 Task: Add Attachment from "Attach a link" to Card Card0000000096 in Board Board0000000024 in Workspace WS0000000008 in Trello. Add Cover Red to Card Card0000000096 in Board Board0000000024 in Workspace WS0000000008 in Trello. Add "Join Card" Button Button0000000096  to Card Card0000000096 in Board Board0000000024 in Workspace WS0000000008 in Trello. Add Description DS0000000096 to Card Card0000000096 in Board Board0000000024 in Workspace WS0000000008 in Trello. Add Comment CM0000000096 to Card Card0000000096 in Board Board0000000024 in Workspace WS0000000008 in Trello
Action: Mouse moved to (282, 424)
Screenshot: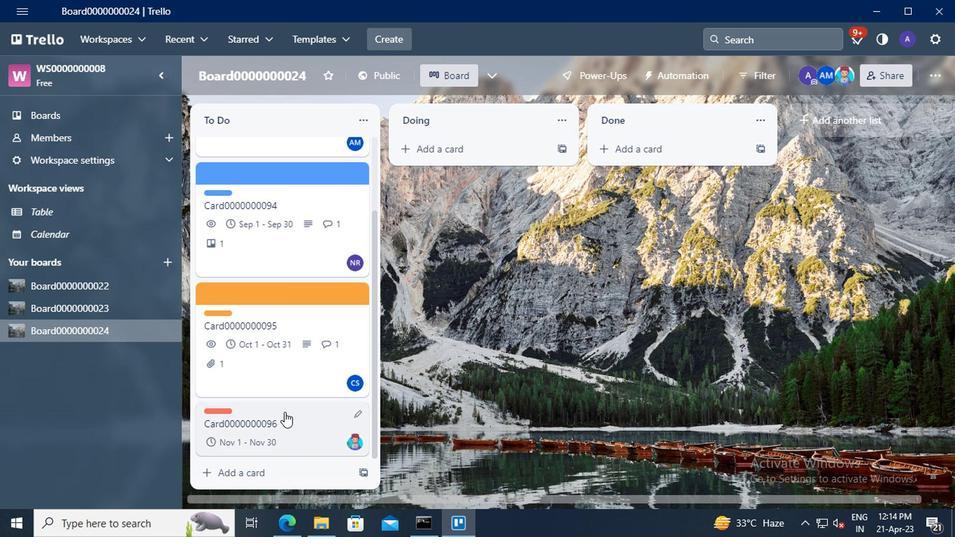 
Action: Mouse pressed left at (282, 424)
Screenshot: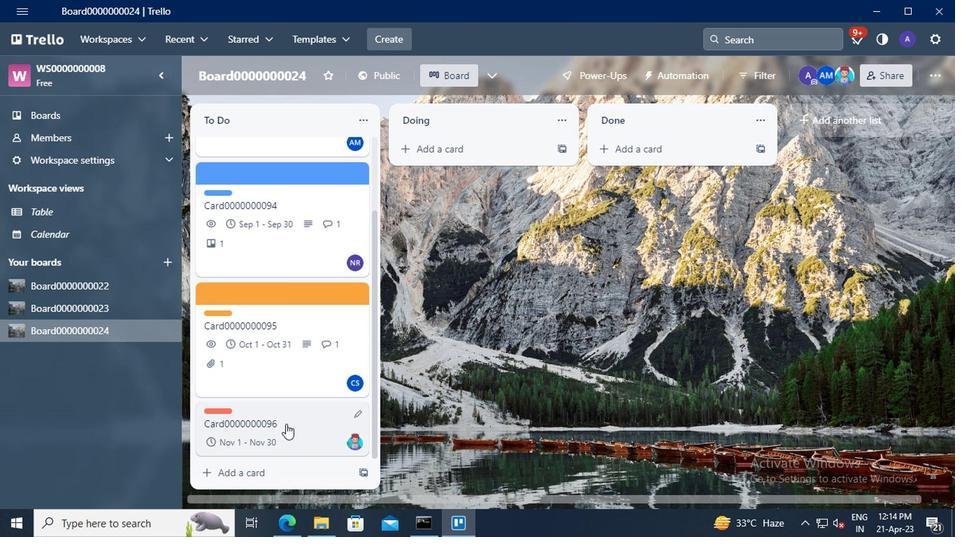 
Action: Mouse moved to (648, 297)
Screenshot: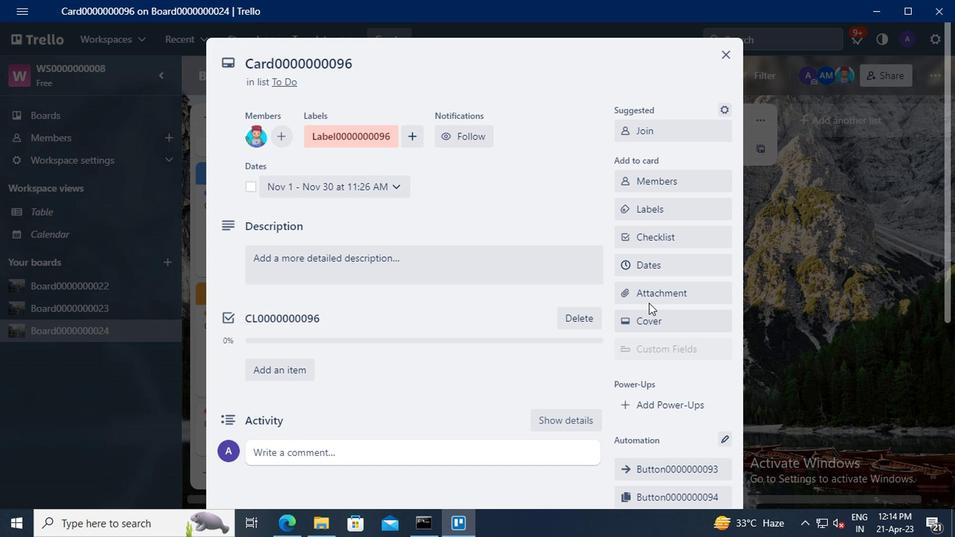 
Action: Mouse pressed left at (648, 297)
Screenshot: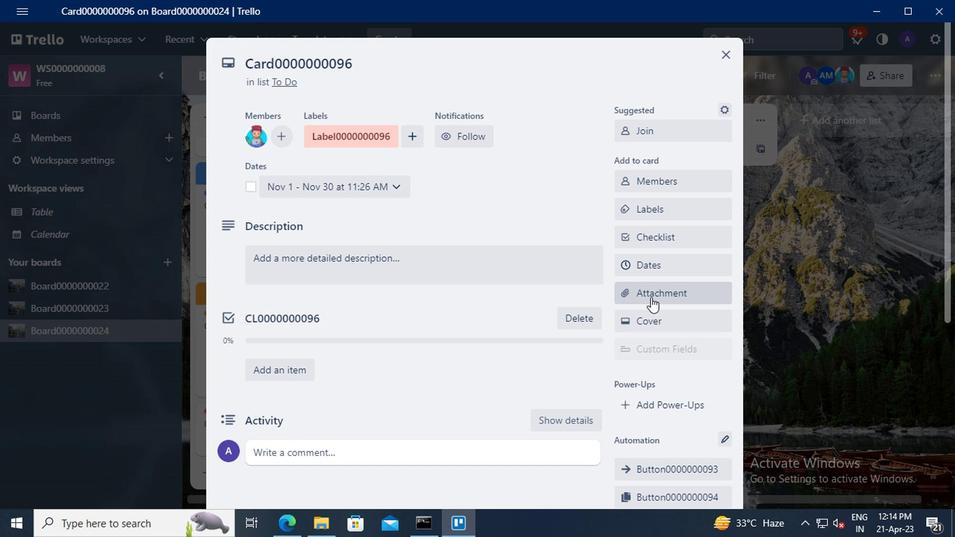 
Action: Mouse moved to (293, 530)
Screenshot: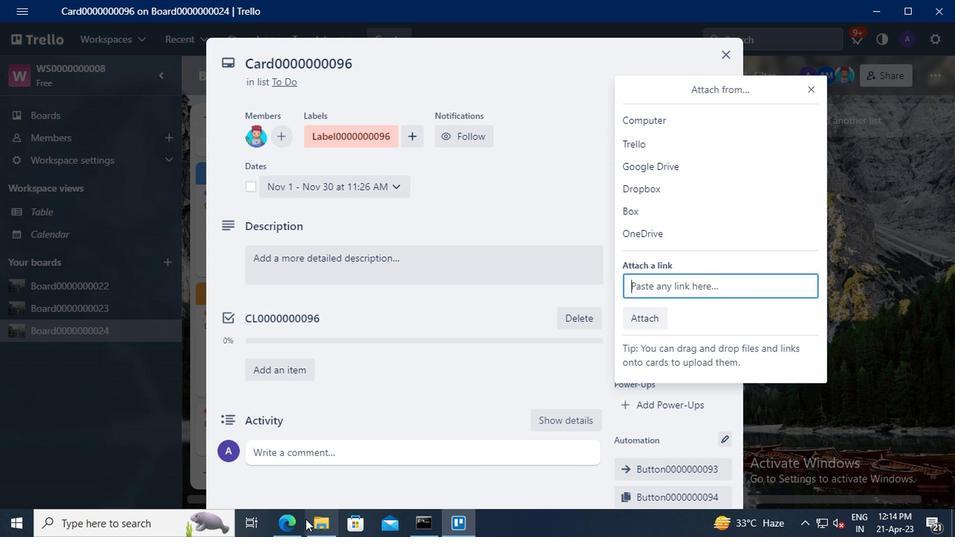 
Action: Mouse pressed left at (293, 530)
Screenshot: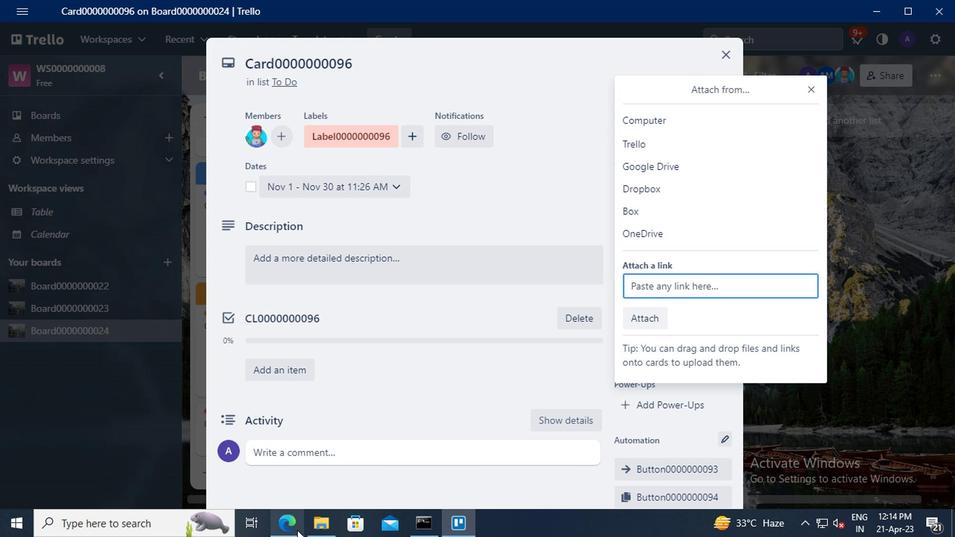 
Action: Mouse moved to (227, 38)
Screenshot: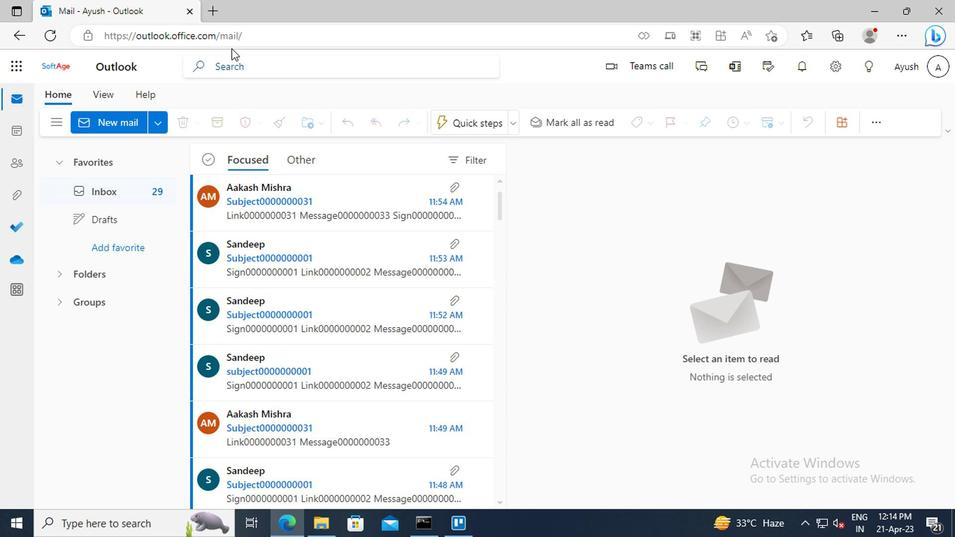 
Action: Mouse pressed left at (227, 38)
Screenshot: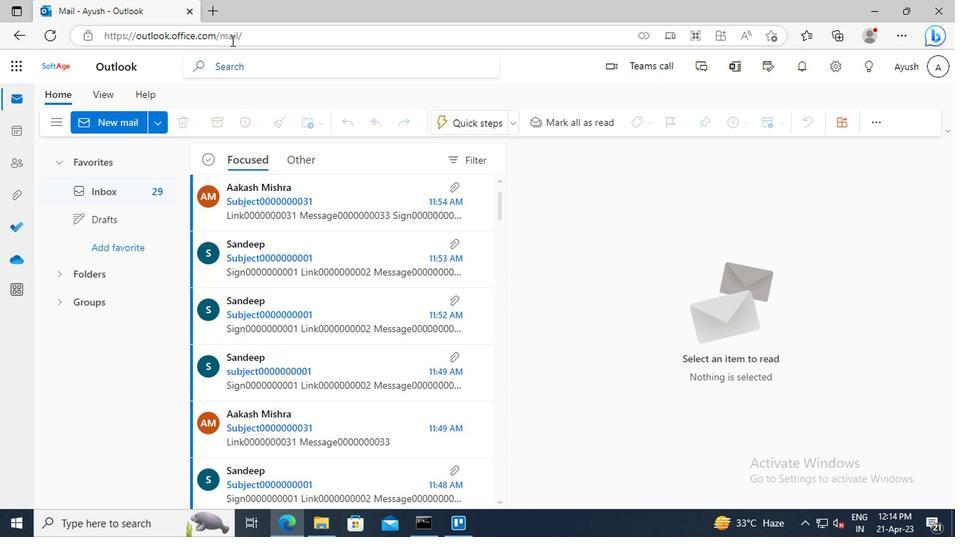 
Action: Key pressed ctrl+C
Screenshot: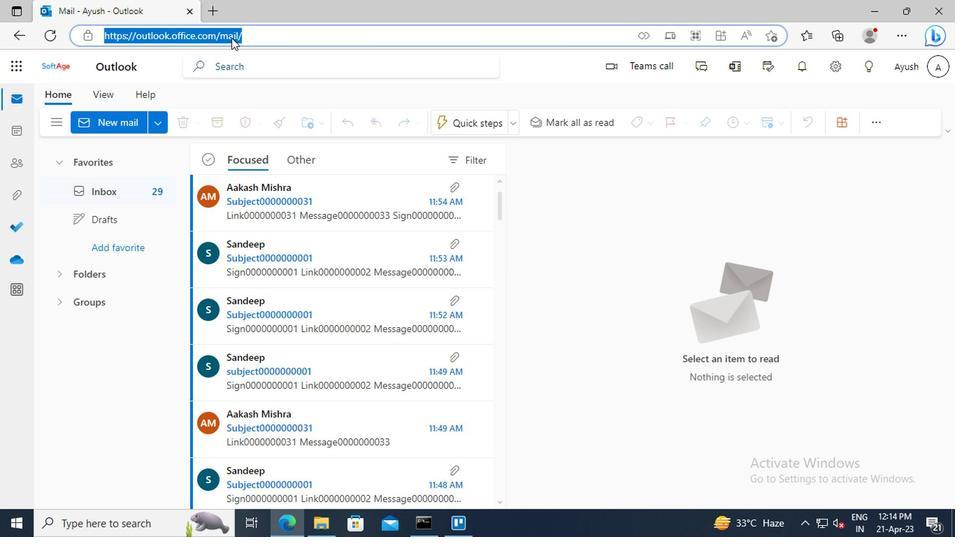 
Action: Mouse moved to (453, 526)
Screenshot: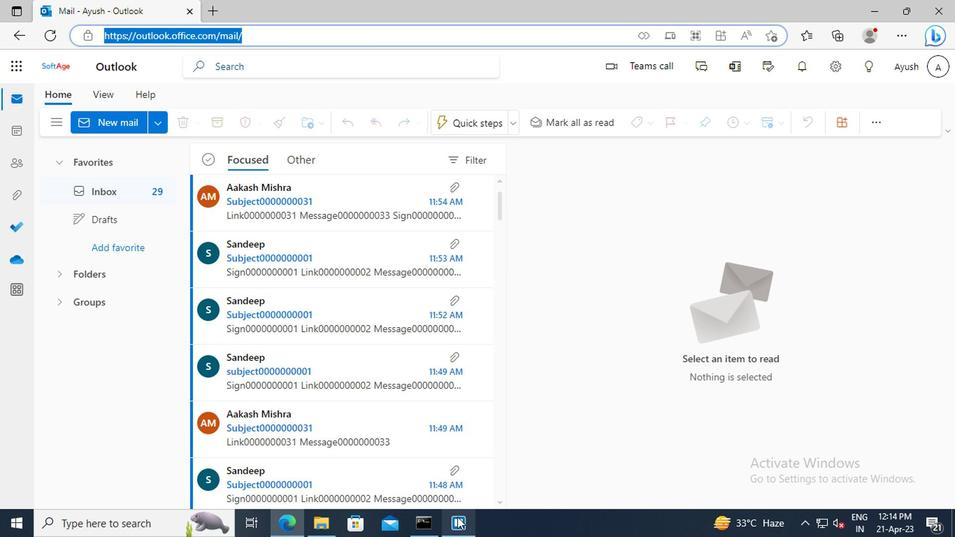 
Action: Mouse pressed left at (453, 526)
Screenshot: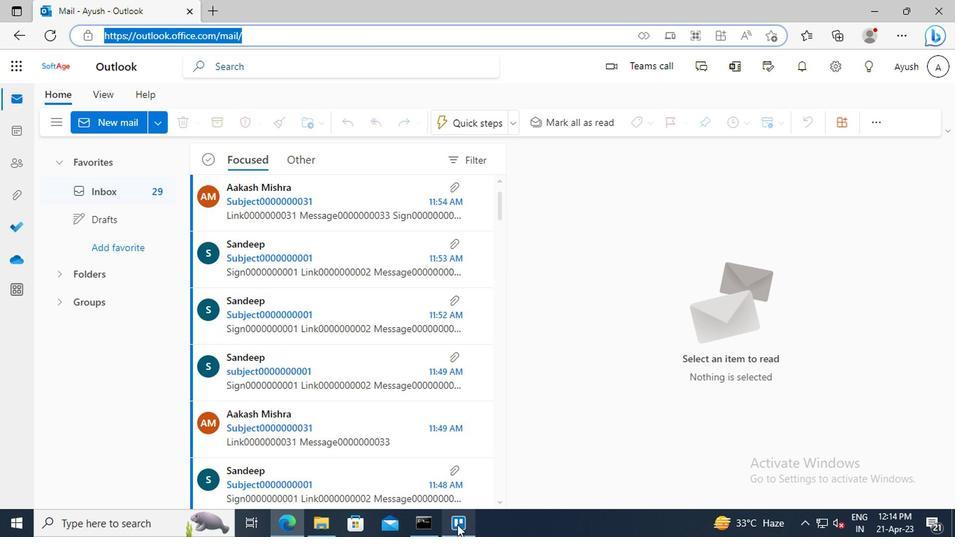 
Action: Mouse moved to (646, 288)
Screenshot: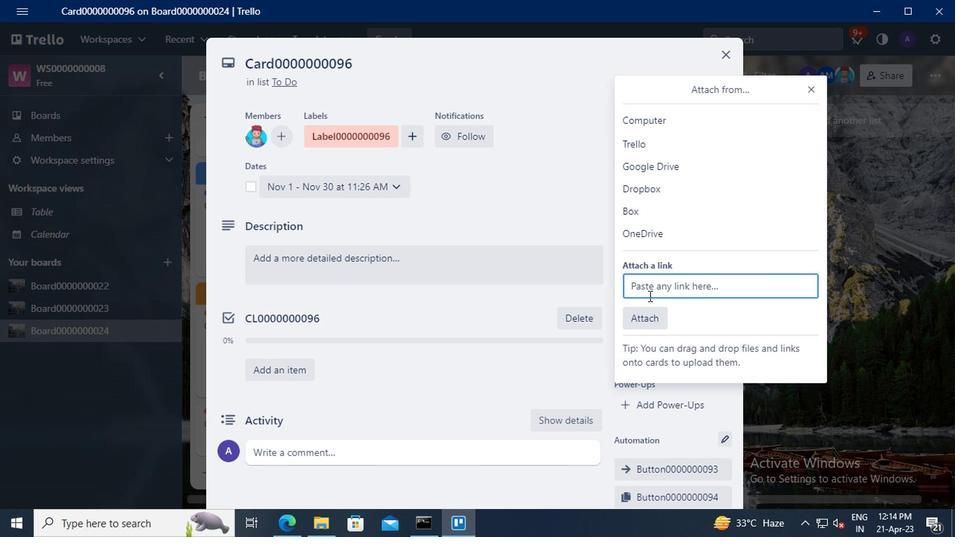 
Action: Mouse pressed left at (646, 288)
Screenshot: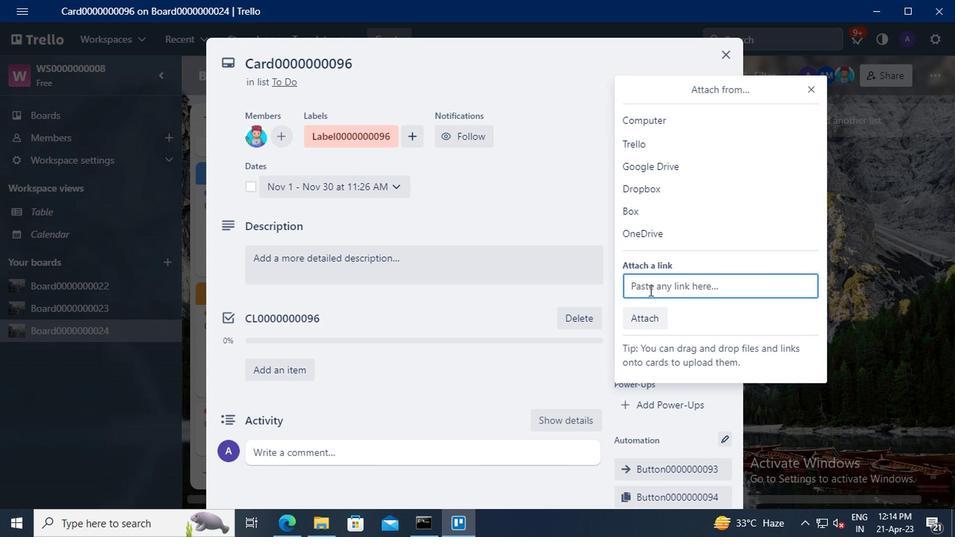 
Action: Key pressed ctrl+V
Screenshot: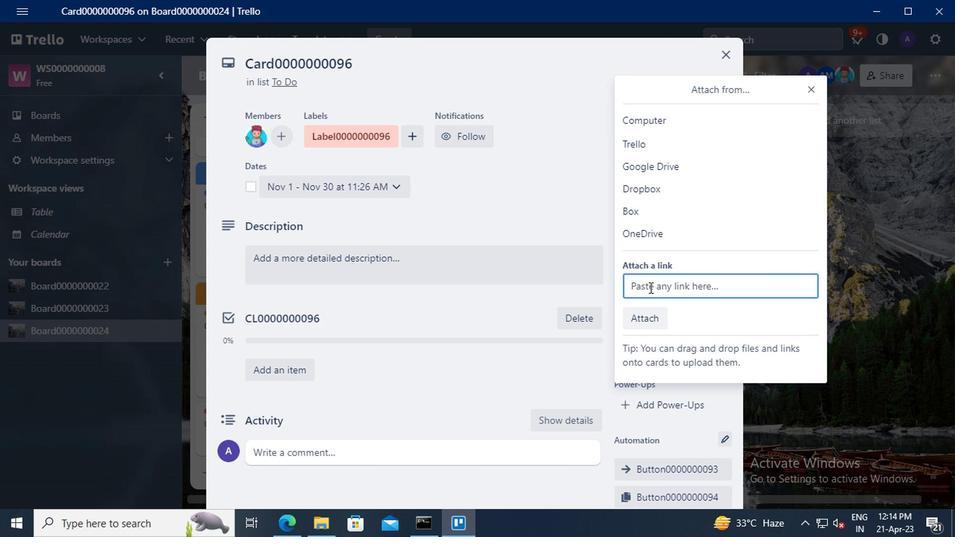 
Action: Mouse moved to (643, 366)
Screenshot: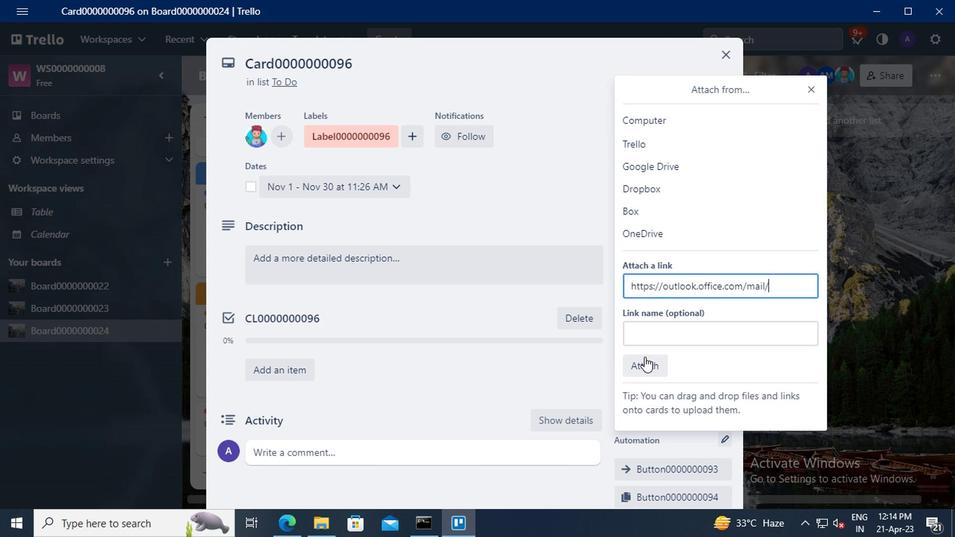 
Action: Mouse pressed left at (643, 366)
Screenshot: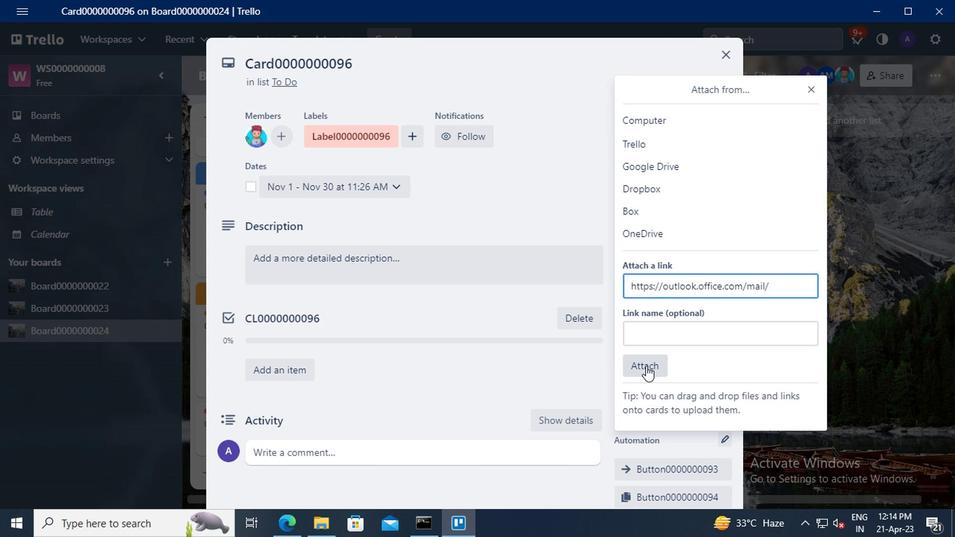
Action: Mouse moved to (649, 322)
Screenshot: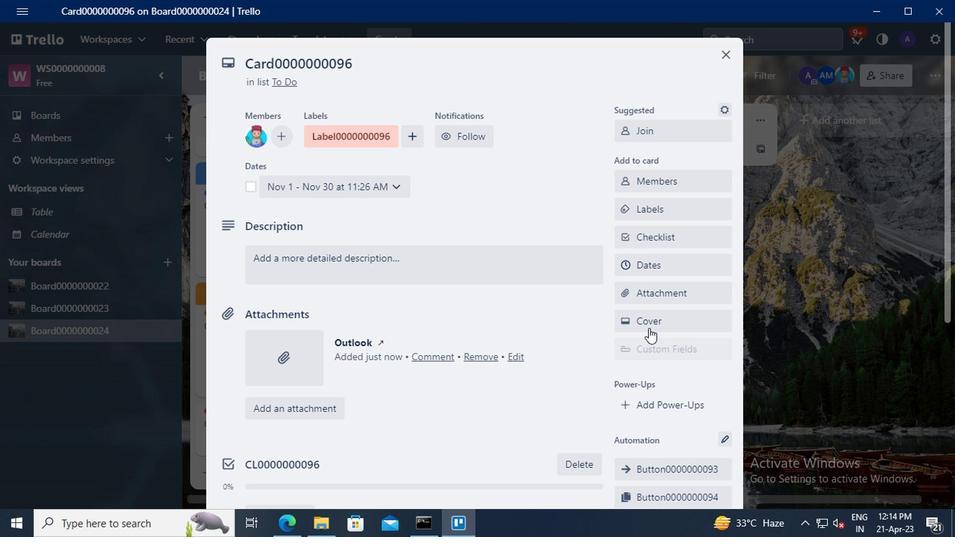 
Action: Mouse pressed left at (649, 322)
Screenshot: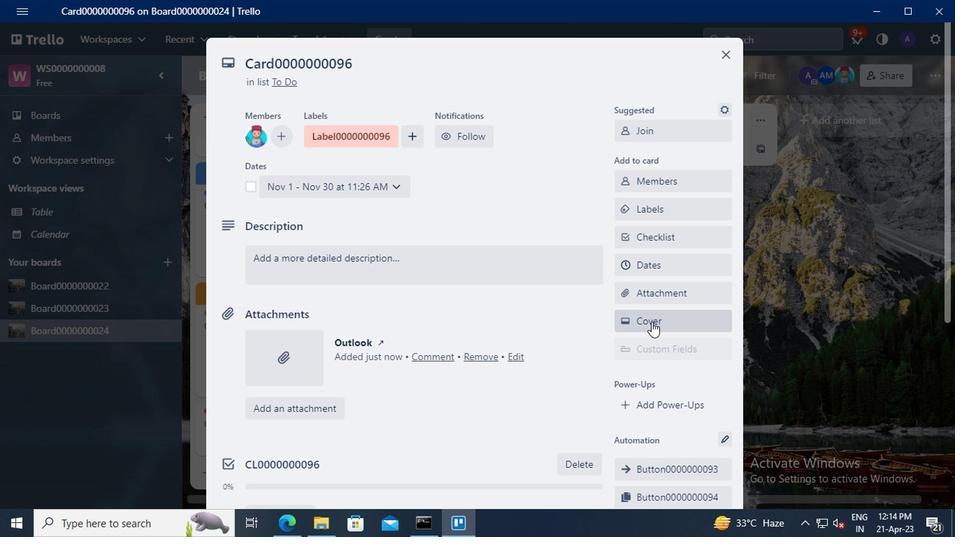 
Action: Mouse moved to (761, 232)
Screenshot: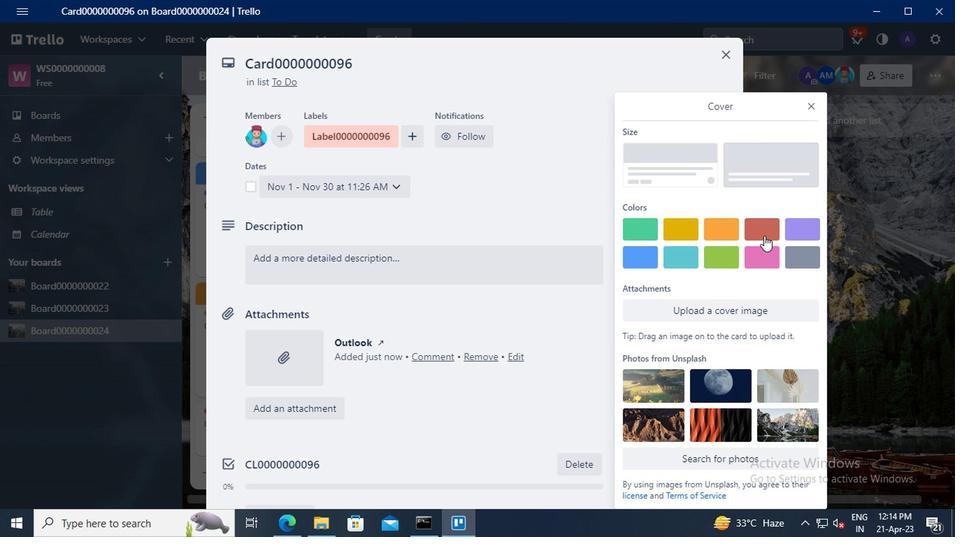 
Action: Mouse pressed left at (761, 232)
Screenshot: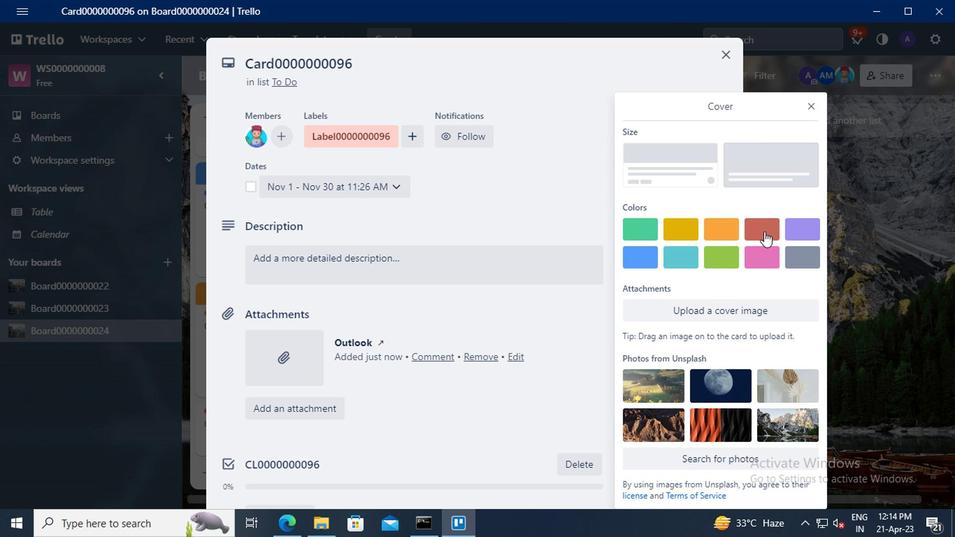 
Action: Mouse moved to (808, 81)
Screenshot: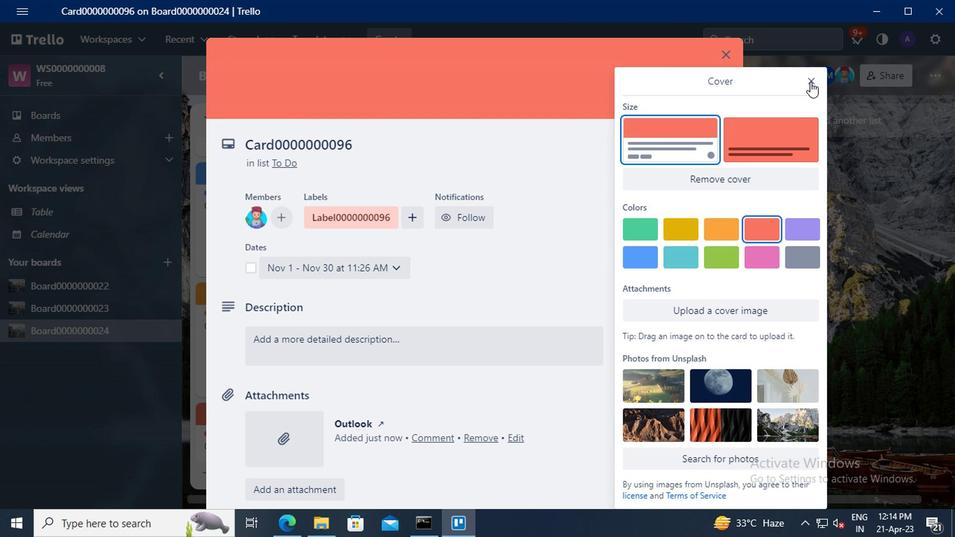 
Action: Mouse pressed left at (808, 81)
Screenshot: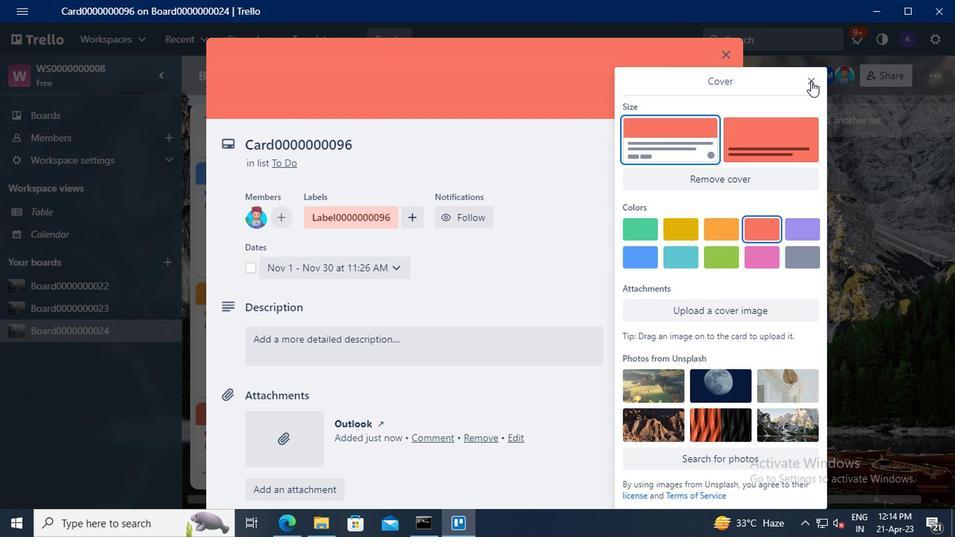 
Action: Mouse moved to (686, 210)
Screenshot: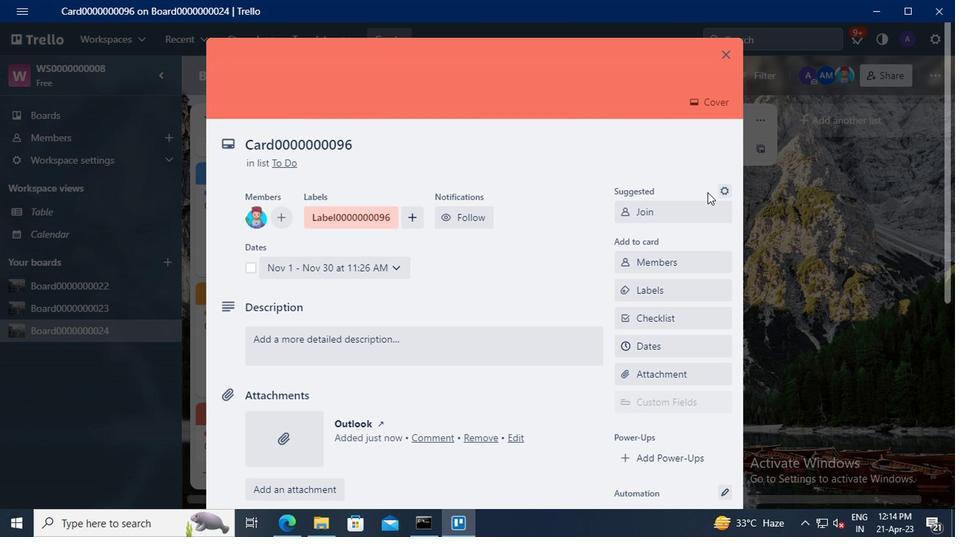 
Action: Mouse scrolled (686, 209) with delta (0, 0)
Screenshot: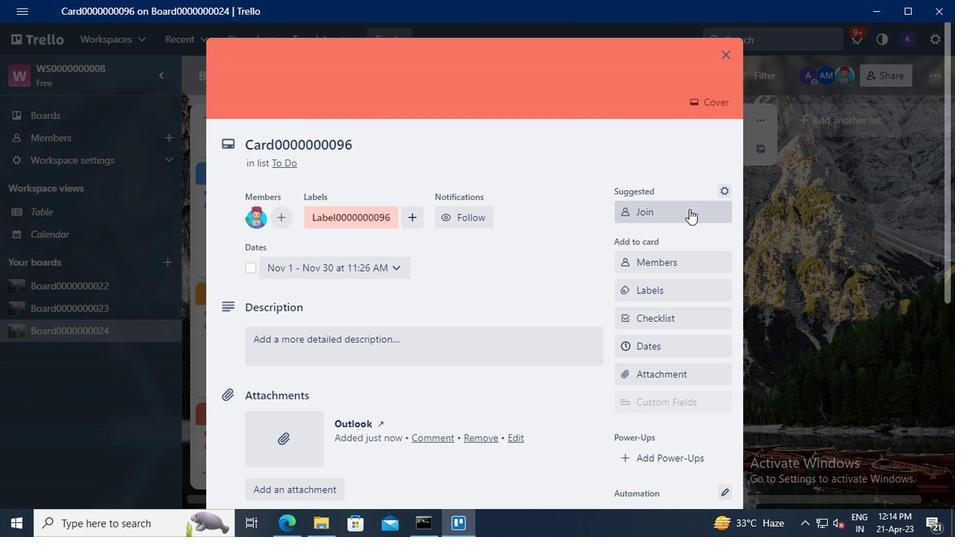 
Action: Mouse scrolled (686, 209) with delta (0, 0)
Screenshot: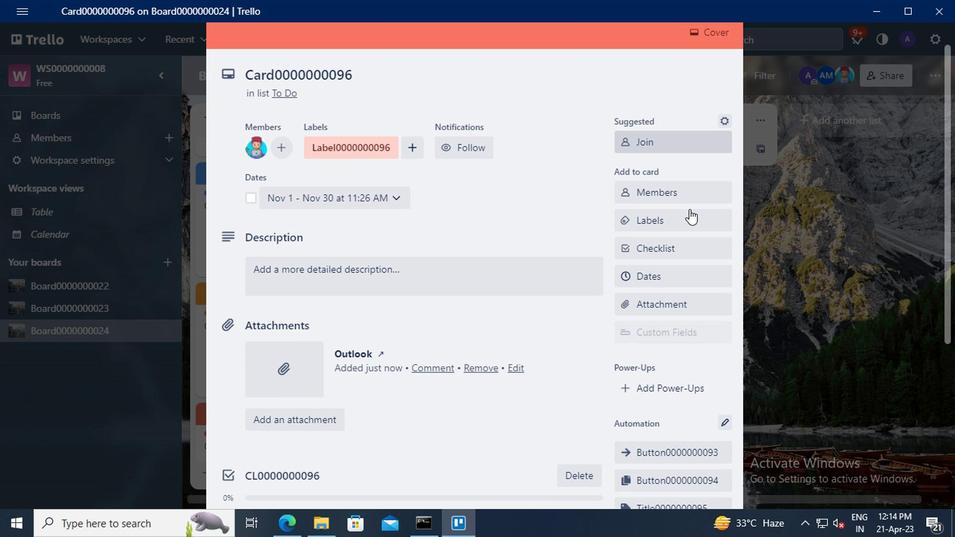 
Action: Mouse scrolled (686, 209) with delta (0, 0)
Screenshot: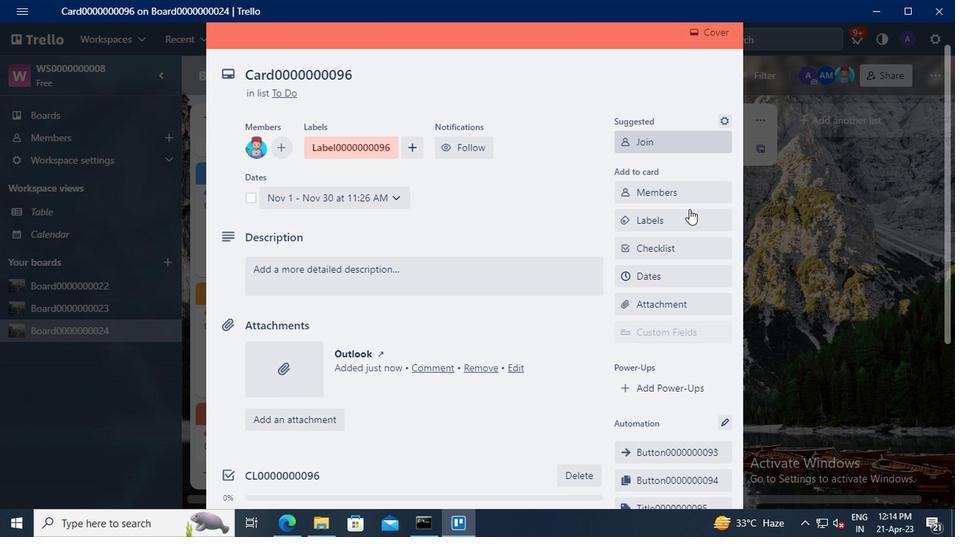 
Action: Mouse moved to (660, 397)
Screenshot: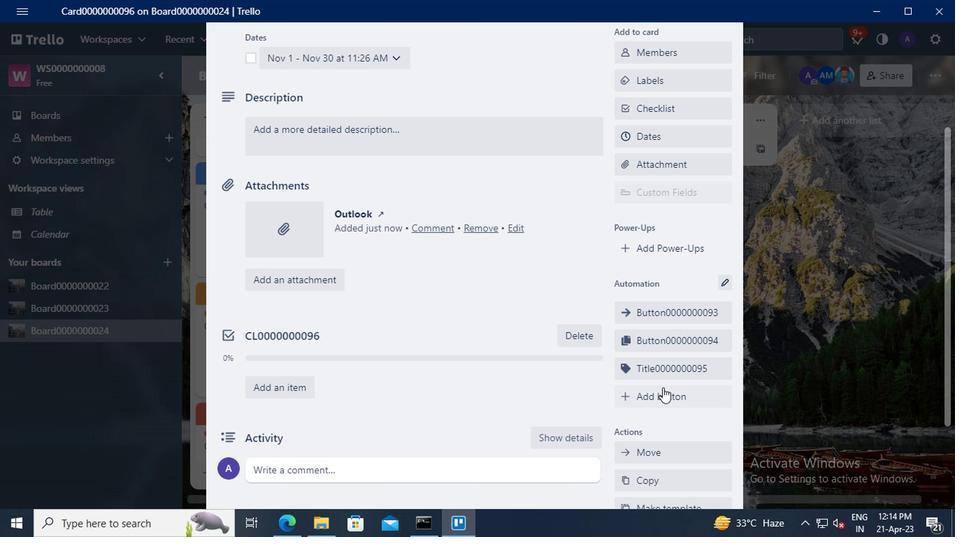 
Action: Mouse pressed left at (660, 397)
Screenshot: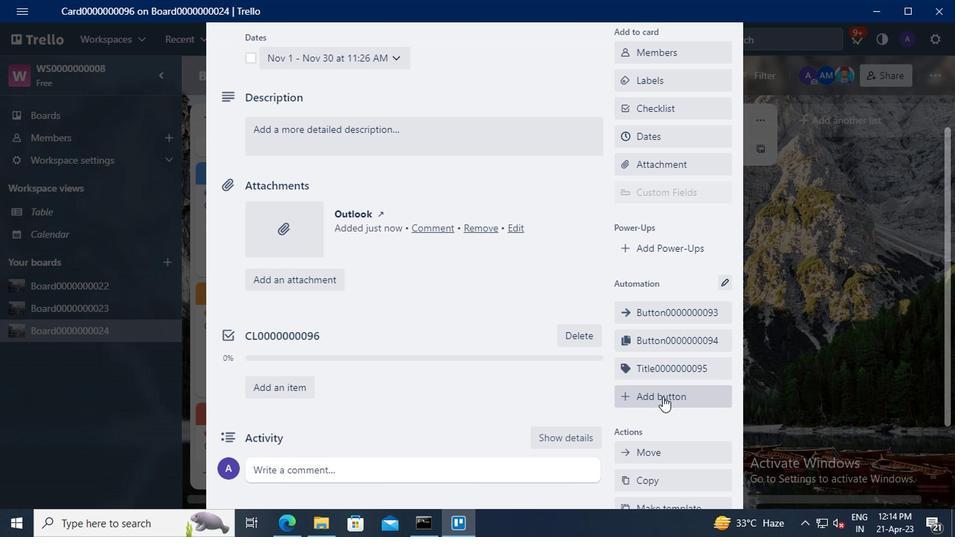
Action: Mouse moved to (666, 219)
Screenshot: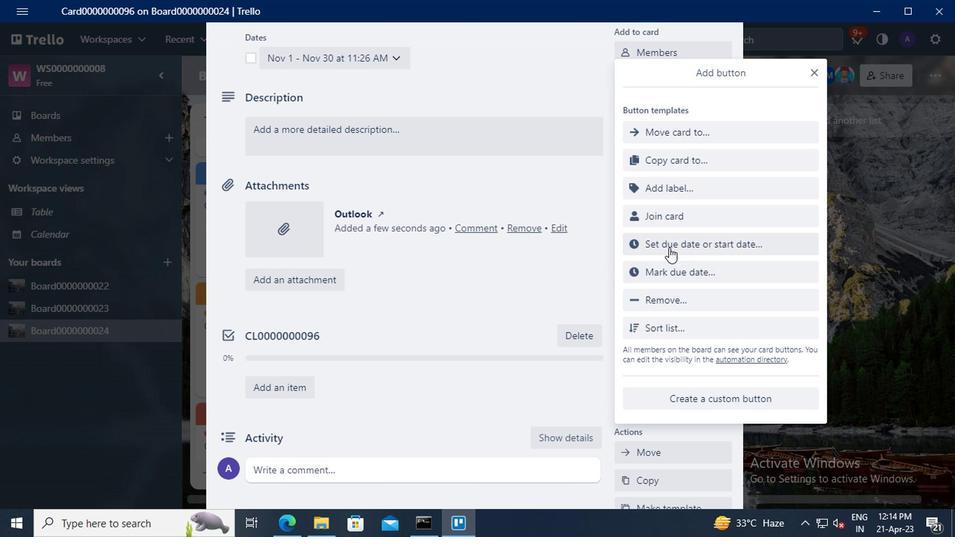 
Action: Mouse pressed left at (666, 219)
Screenshot: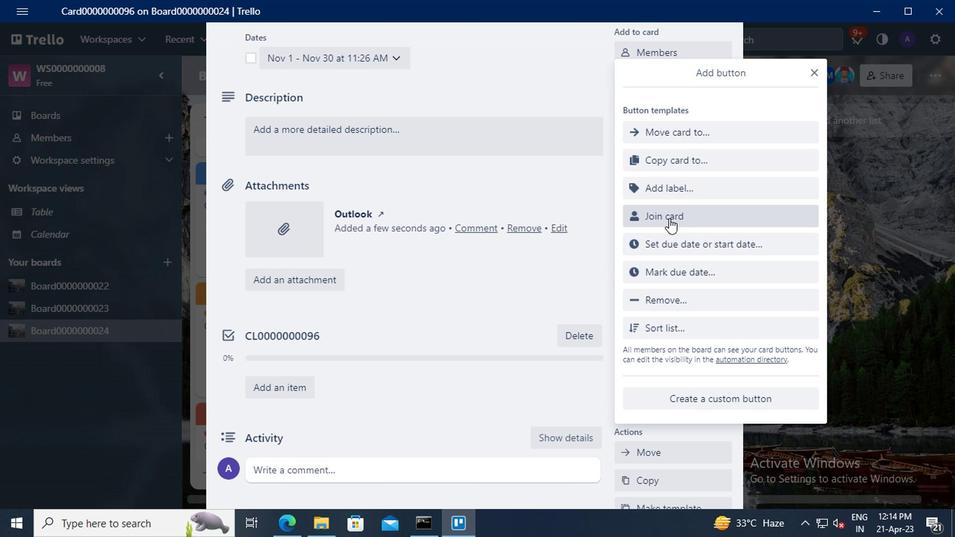 
Action: Mouse moved to (670, 197)
Screenshot: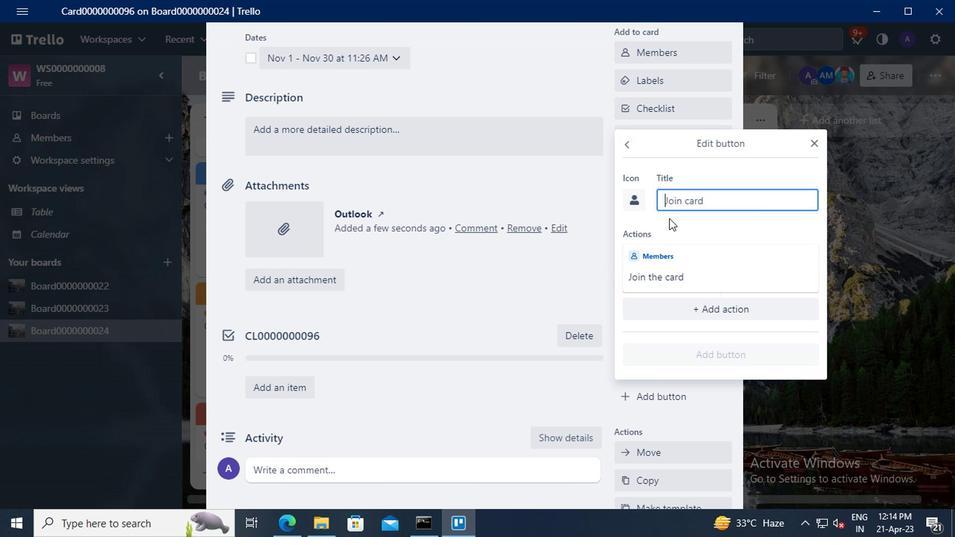 
Action: Mouse pressed left at (670, 197)
Screenshot: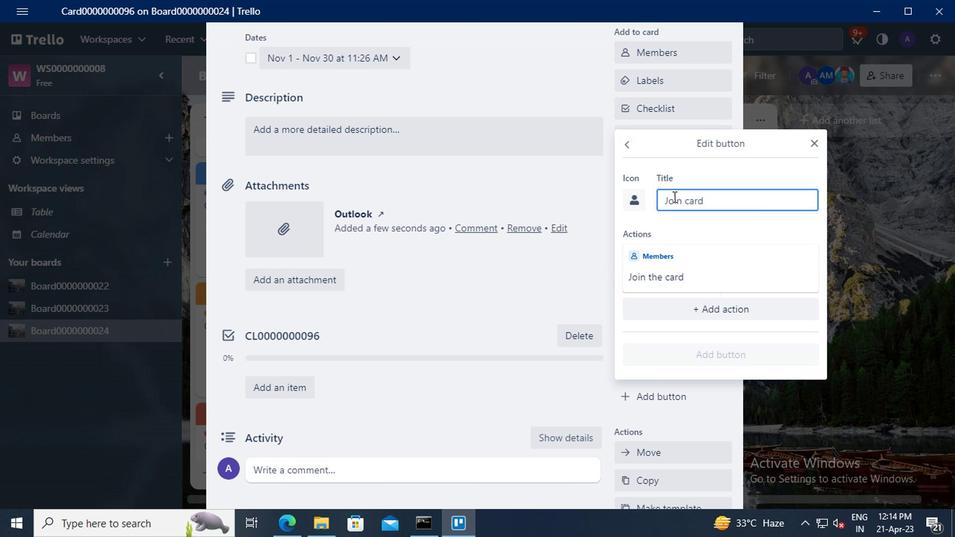 
Action: Key pressed <Key.shift>ctrl+BU
Screenshot: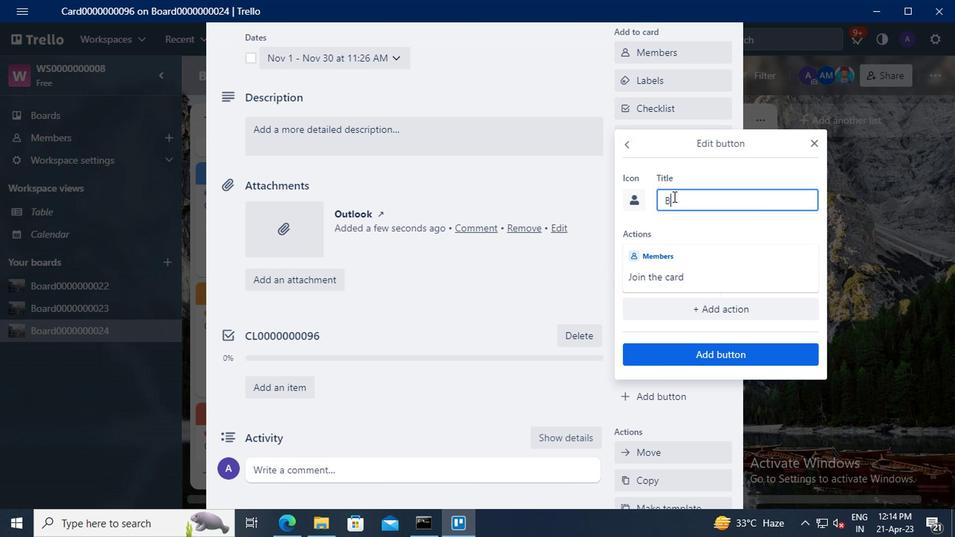 
Action: Mouse moved to (670, 196)
Screenshot: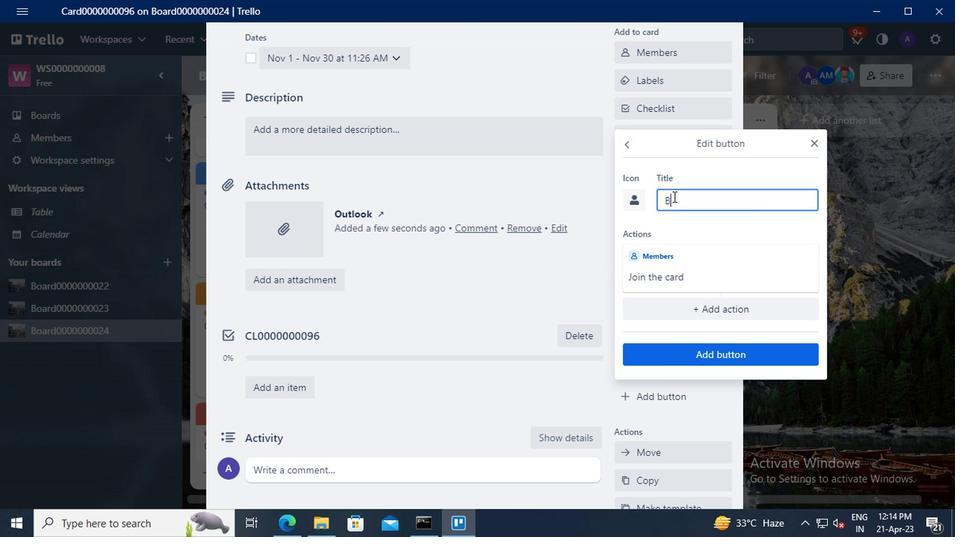 
Action: Key pressed TTON0000000096
Screenshot: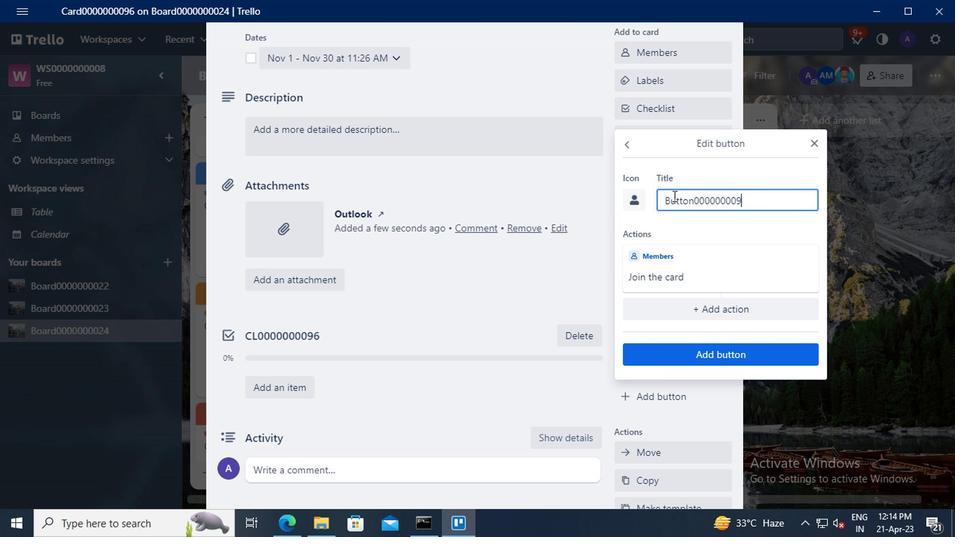 
Action: Mouse moved to (681, 355)
Screenshot: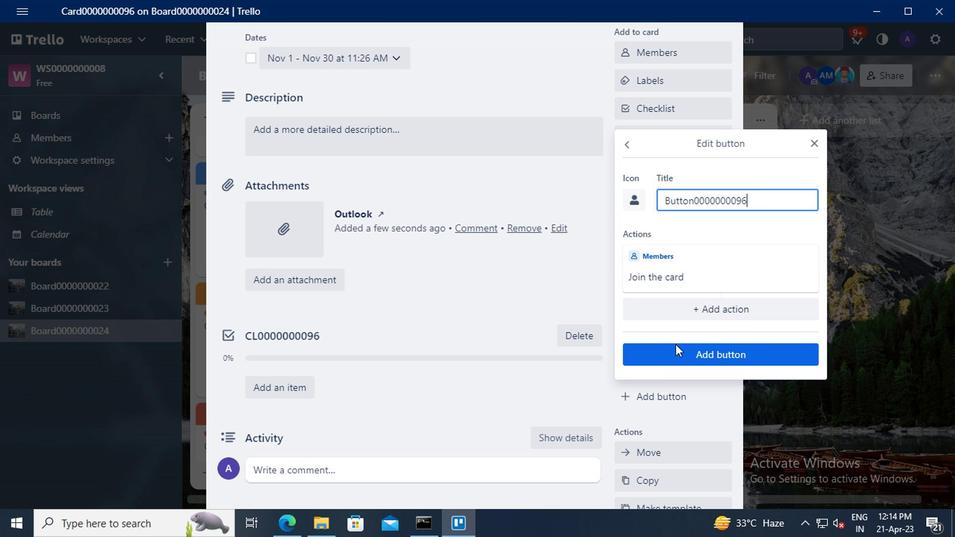 
Action: Mouse pressed left at (681, 355)
Screenshot: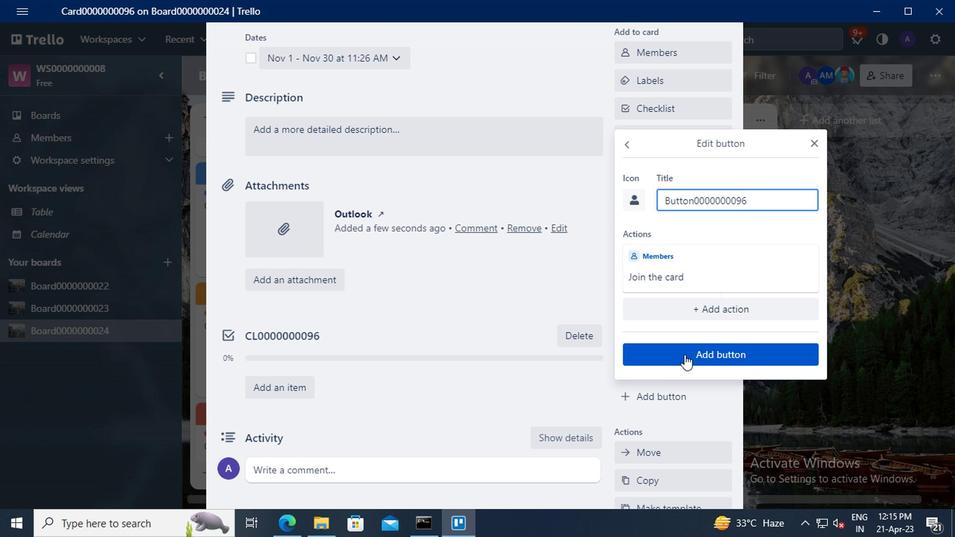 
Action: Mouse moved to (351, 140)
Screenshot: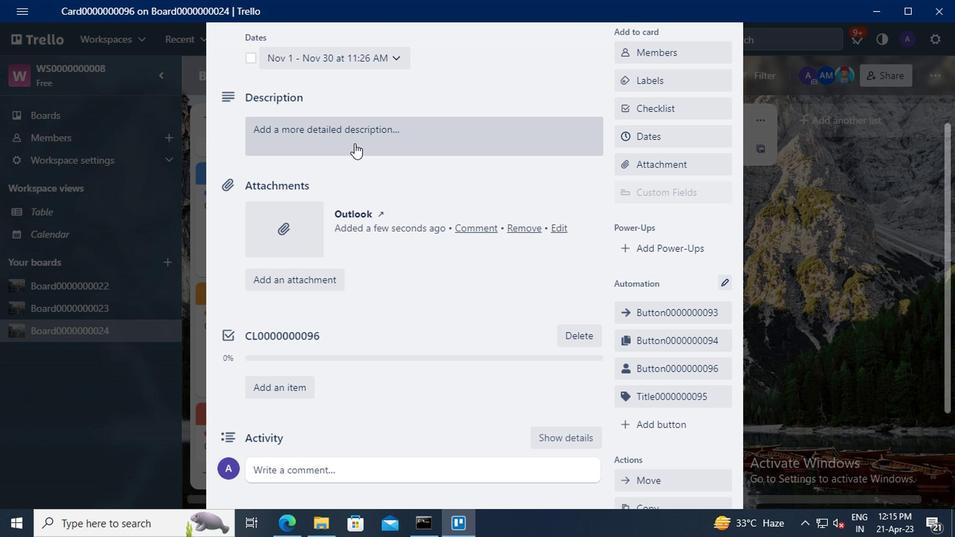 
Action: Mouse pressed left at (351, 140)
Screenshot: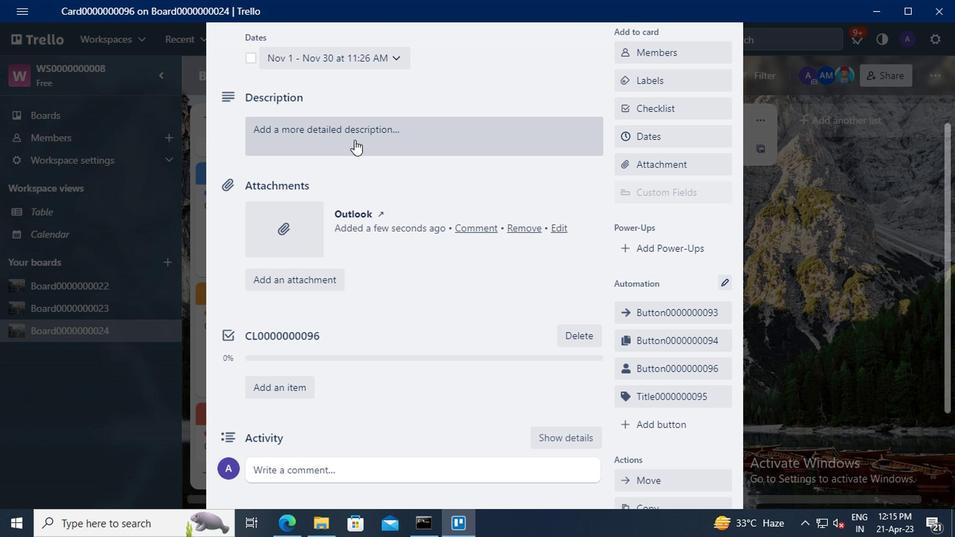 
Action: Mouse moved to (285, 179)
Screenshot: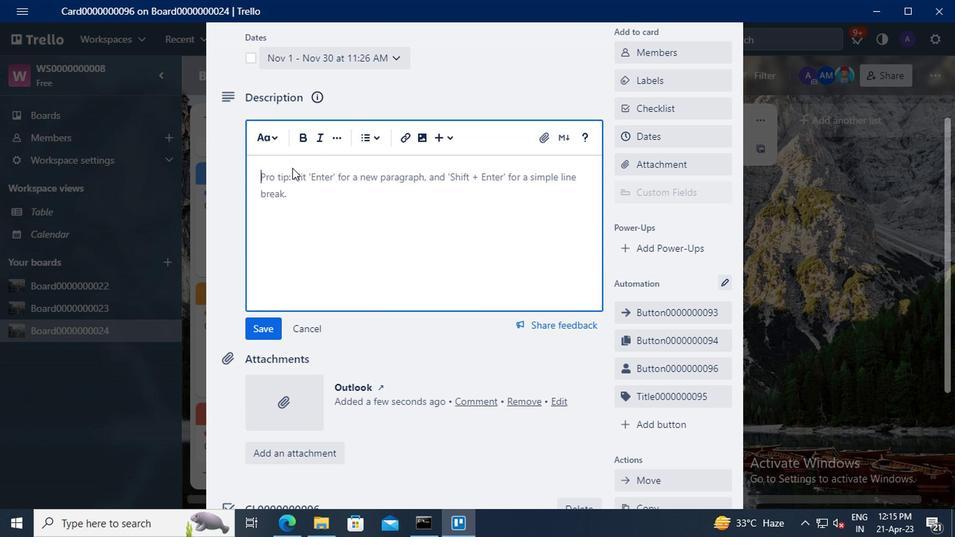 
Action: Mouse pressed left at (285, 179)
Screenshot: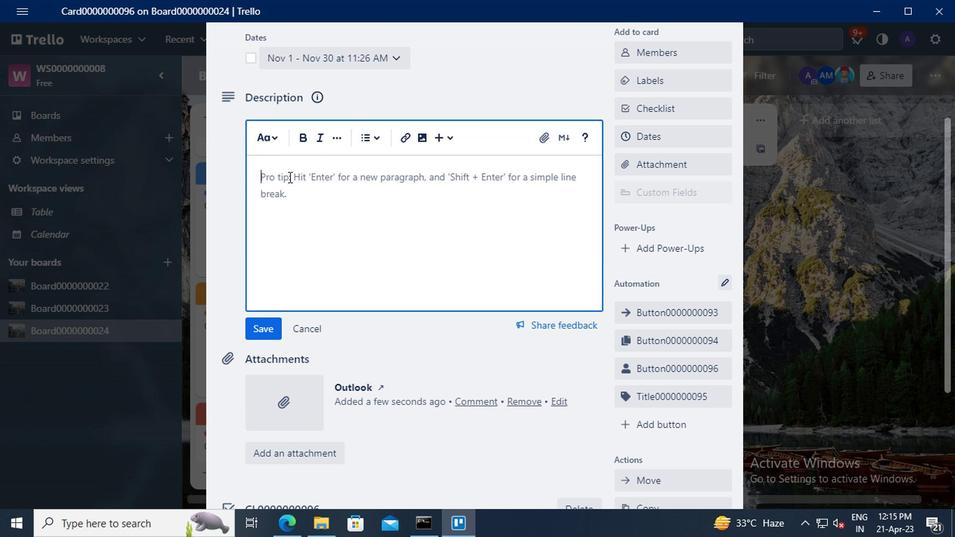 
Action: Key pressed <Key.shift>DS0000000096
Screenshot: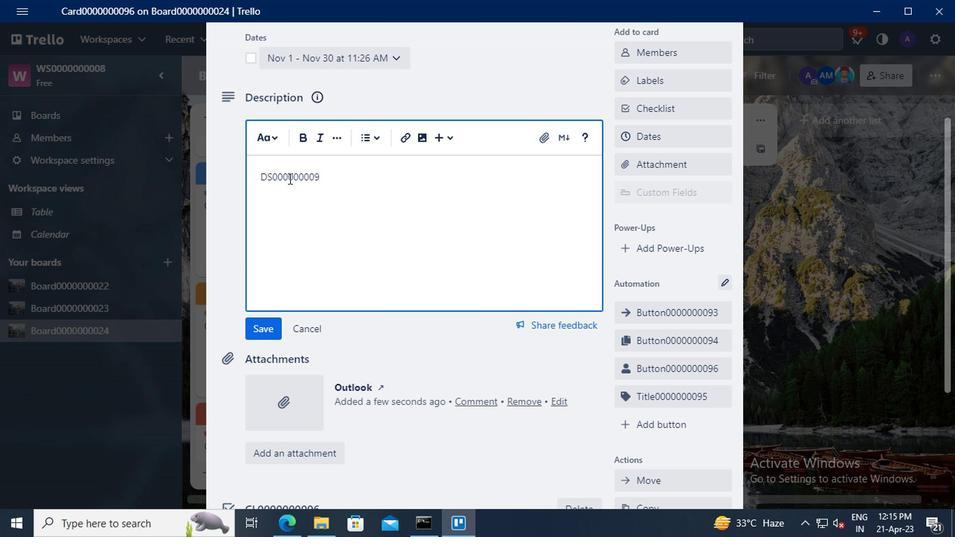 
Action: Mouse moved to (262, 322)
Screenshot: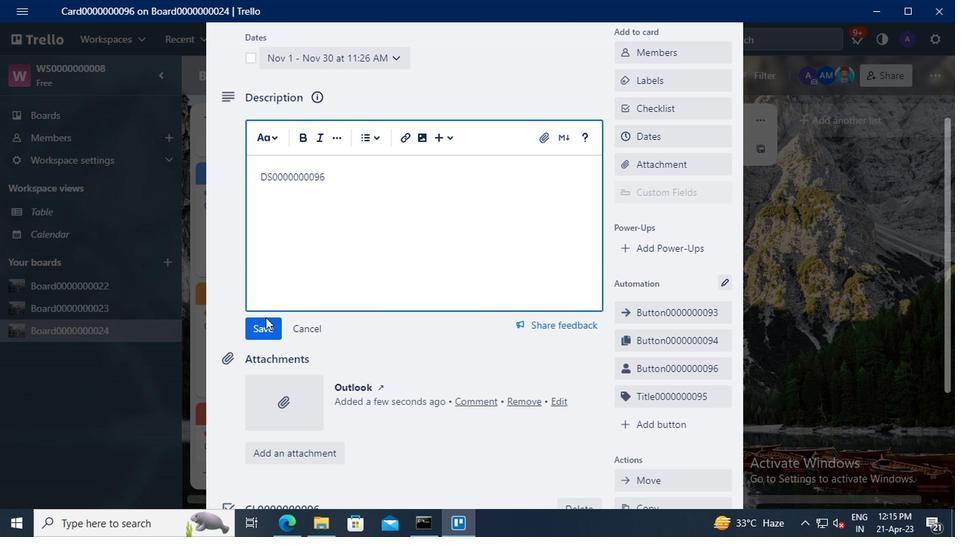 
Action: Mouse pressed left at (262, 322)
Screenshot: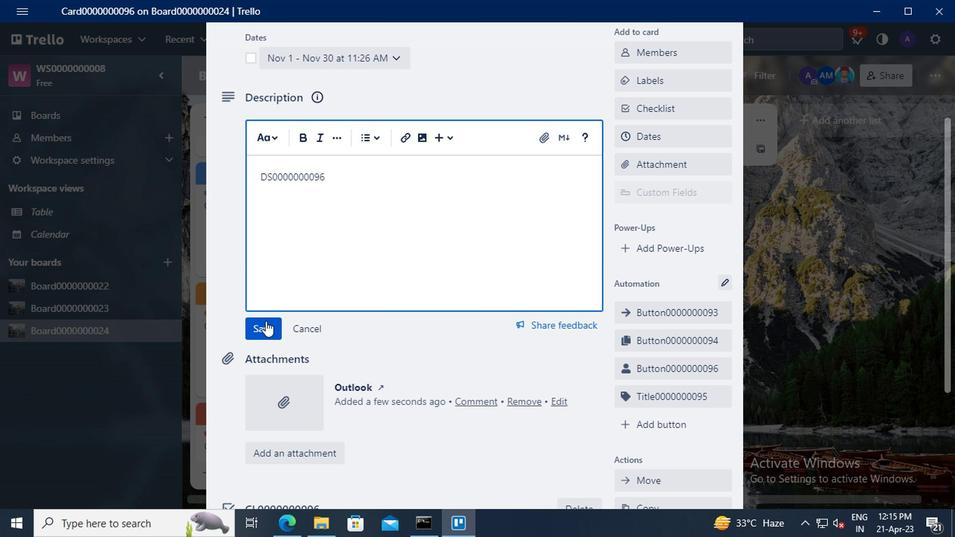
Action: Mouse scrolled (262, 322) with delta (0, 0)
Screenshot: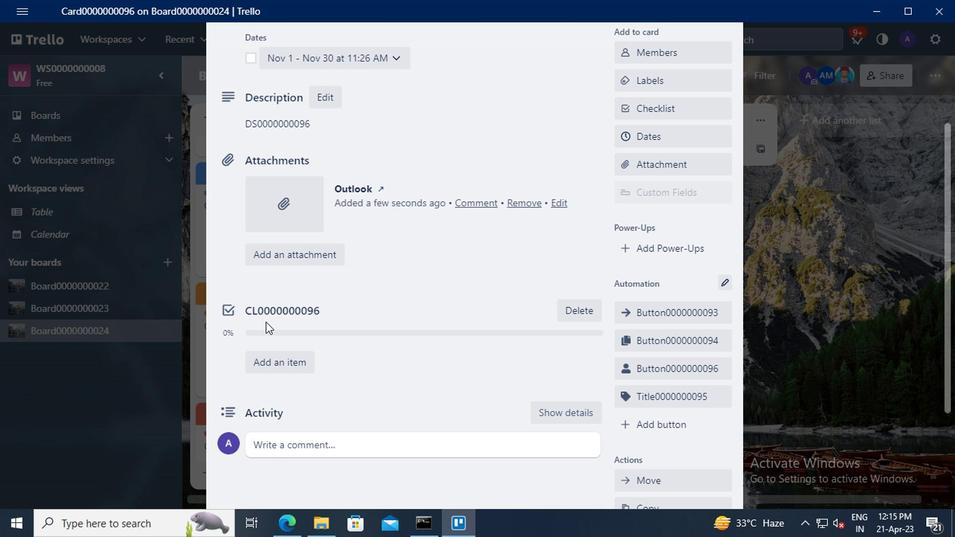 
Action: Mouse scrolled (262, 322) with delta (0, 0)
Screenshot: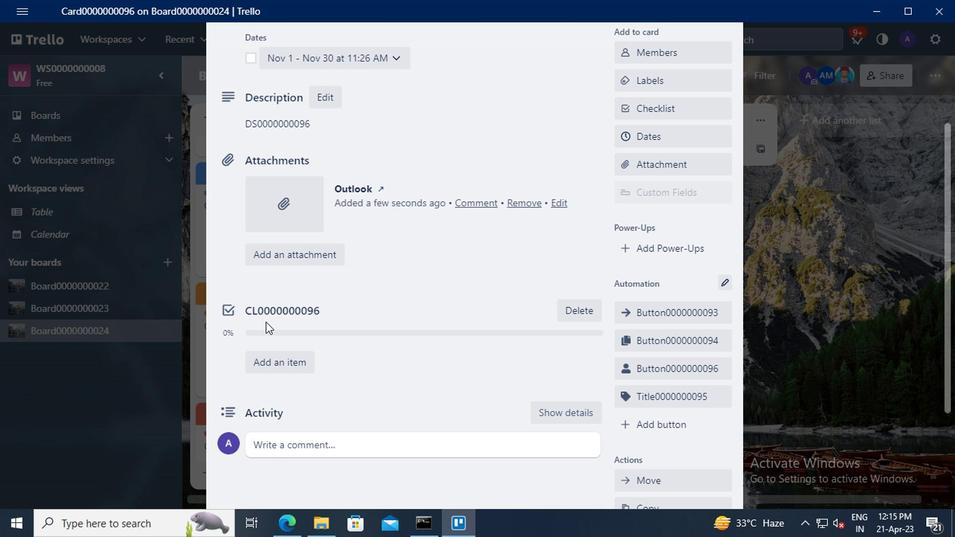 
Action: Mouse moved to (276, 305)
Screenshot: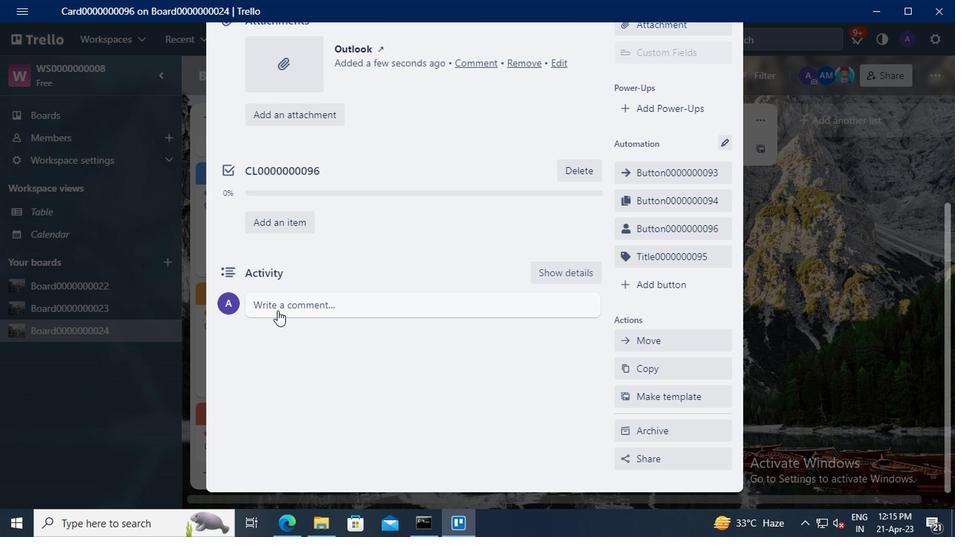 
Action: Mouse pressed left at (276, 305)
Screenshot: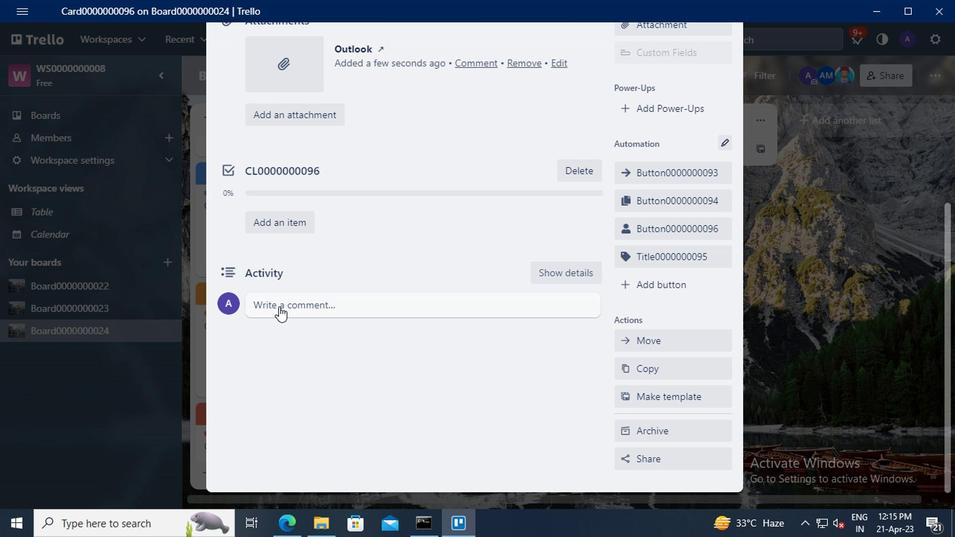 
Action: Key pressed <Key.shift>CM0000000096
Screenshot: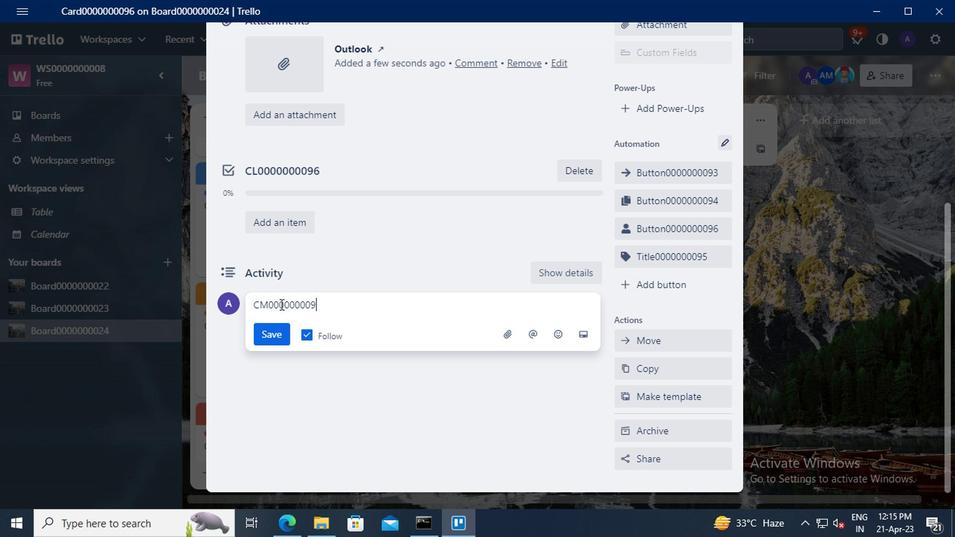 
Action: Mouse moved to (274, 329)
Screenshot: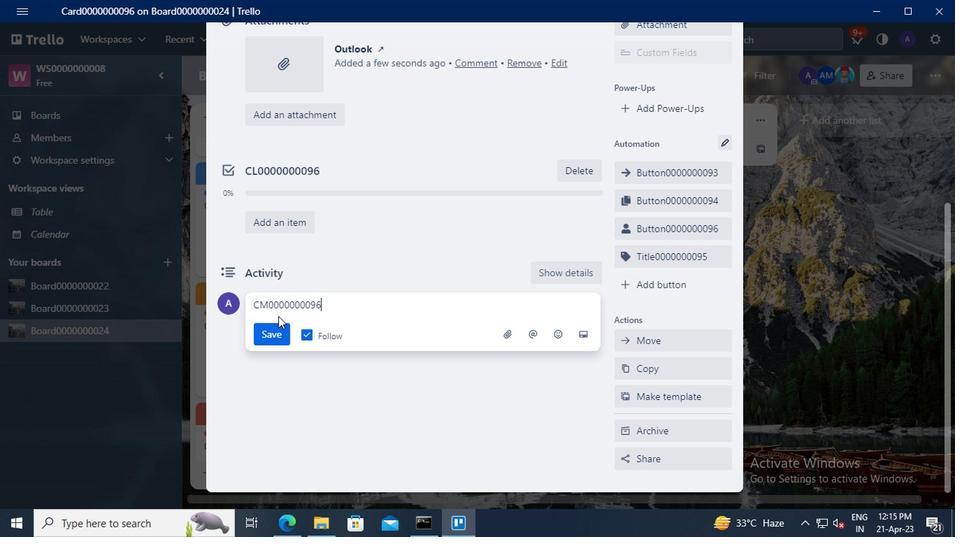 
Action: Mouse pressed left at (274, 329)
Screenshot: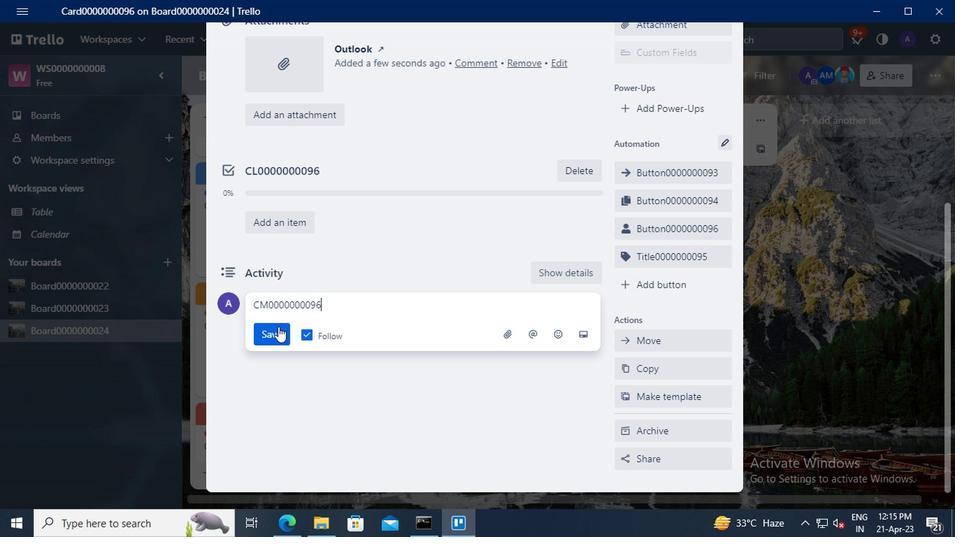 
